 Task: Use Google Earth to explore the Himalayas and measure distances and areas in the region.
Action: Mouse moved to (154, 171)
Screenshot: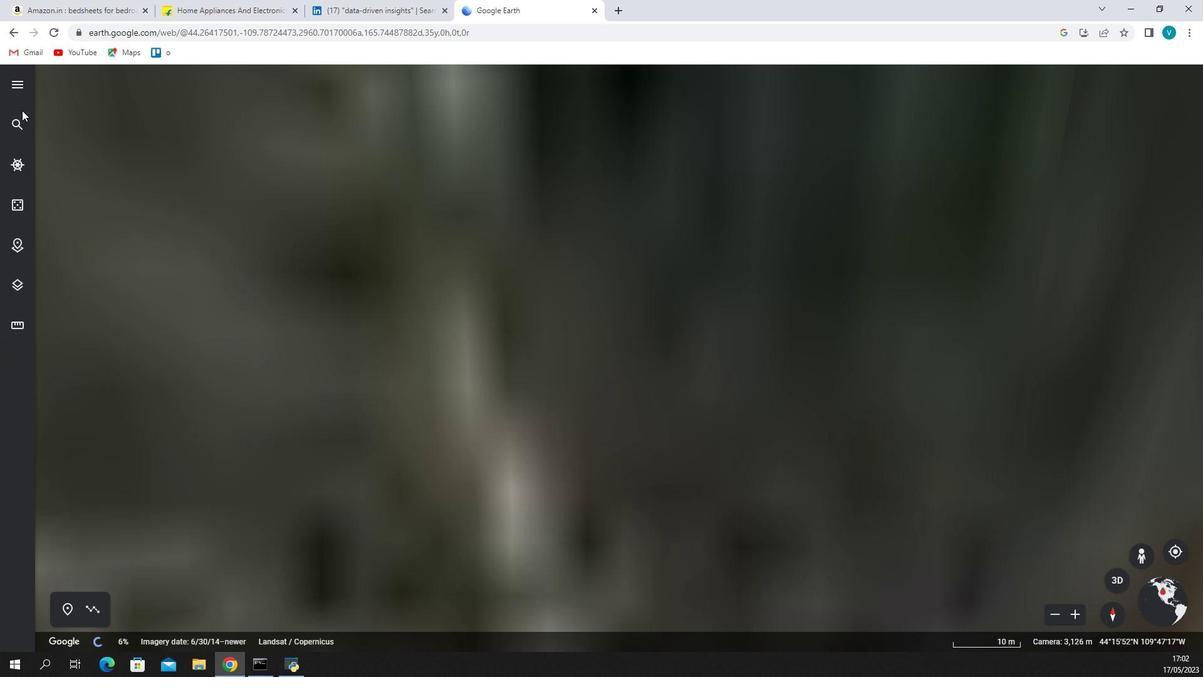 
Action: Mouse pressed left at (154, 171)
Screenshot: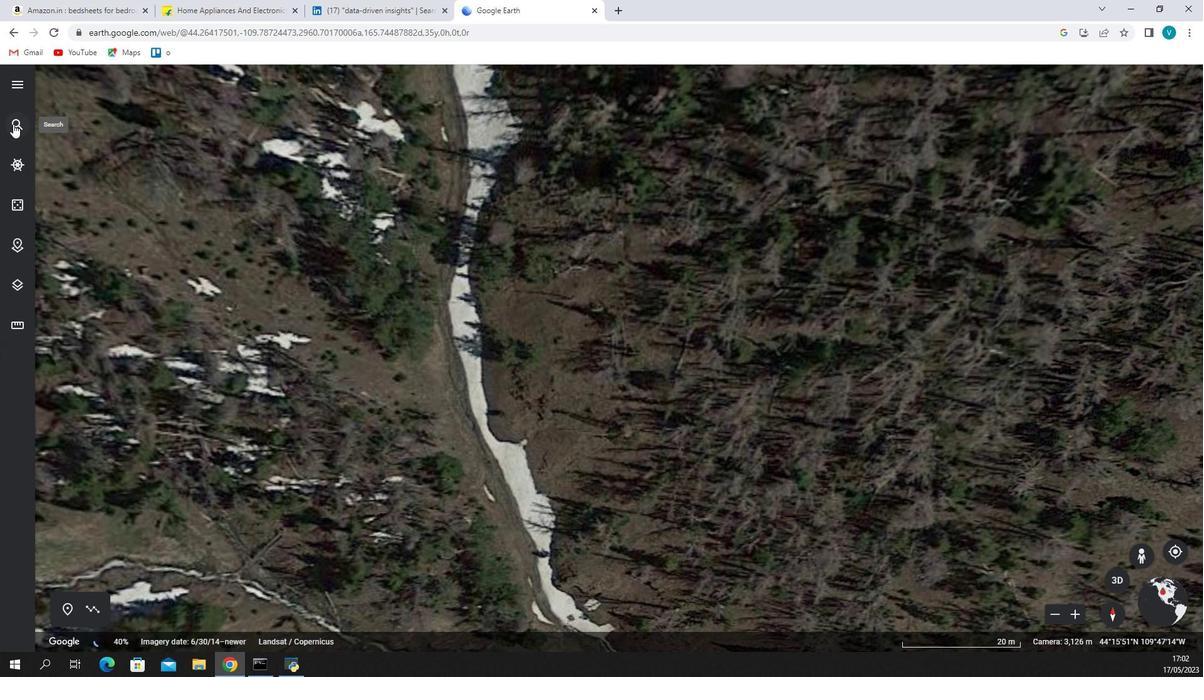 
Action: Mouse moved to (161, 172)
Screenshot: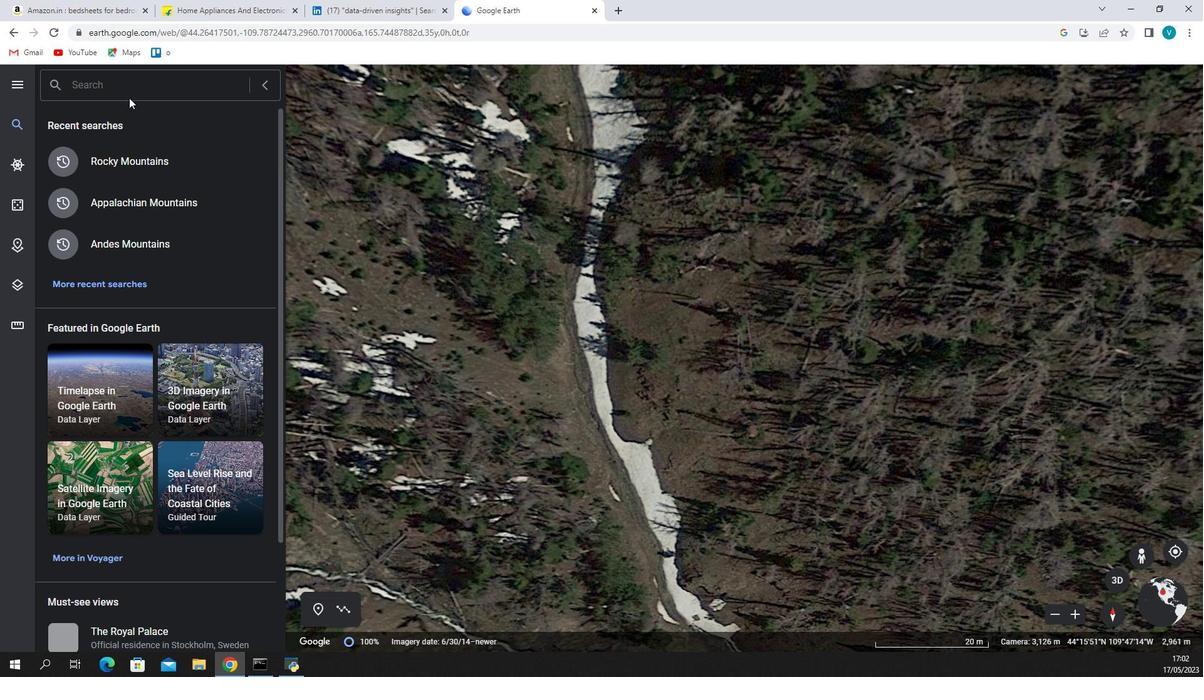 
Action: Mouse pressed left at (161, 172)
Screenshot: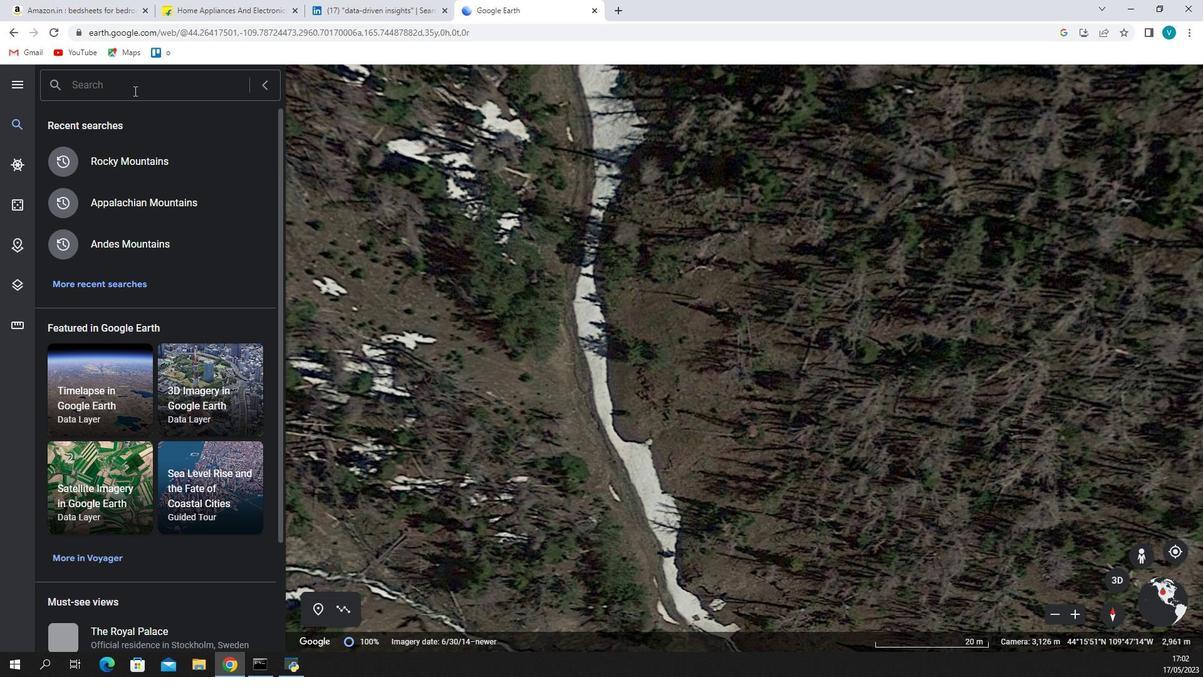 
Action: Mouse moved to (161, 172)
Screenshot: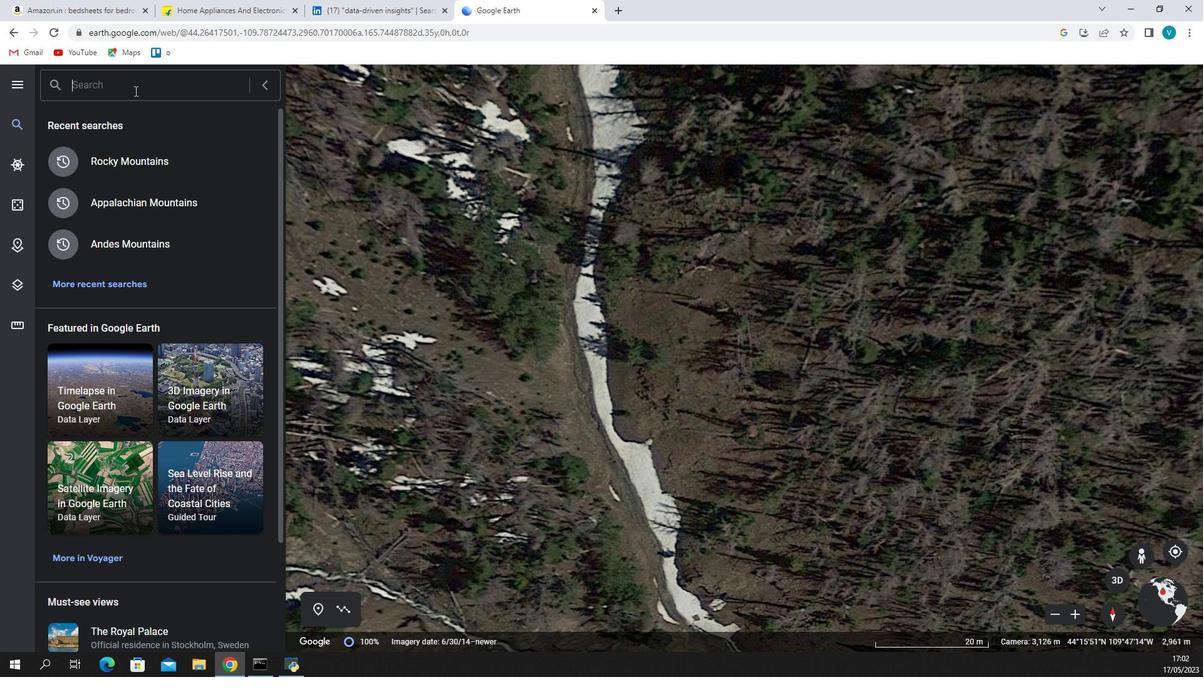 
Action: Key pressed <Key.shift>Himalalayas
Screenshot: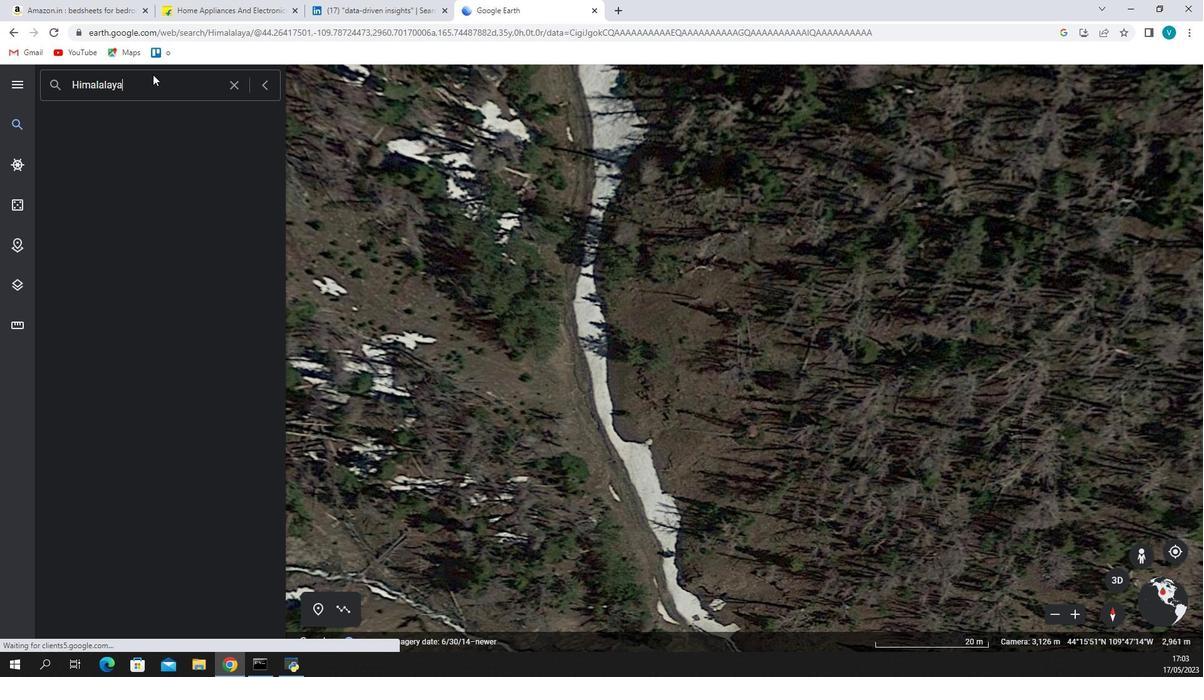 
Action: Mouse moved to (162, 169)
Screenshot: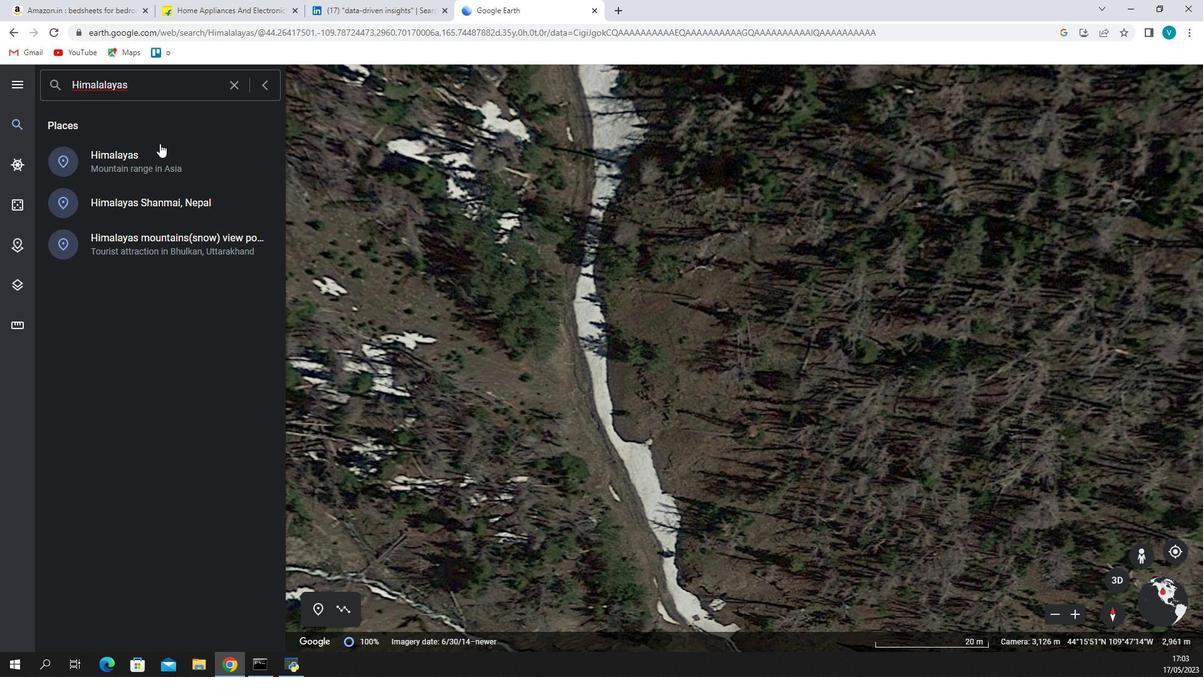 
Action: Mouse pressed left at (162, 169)
Screenshot: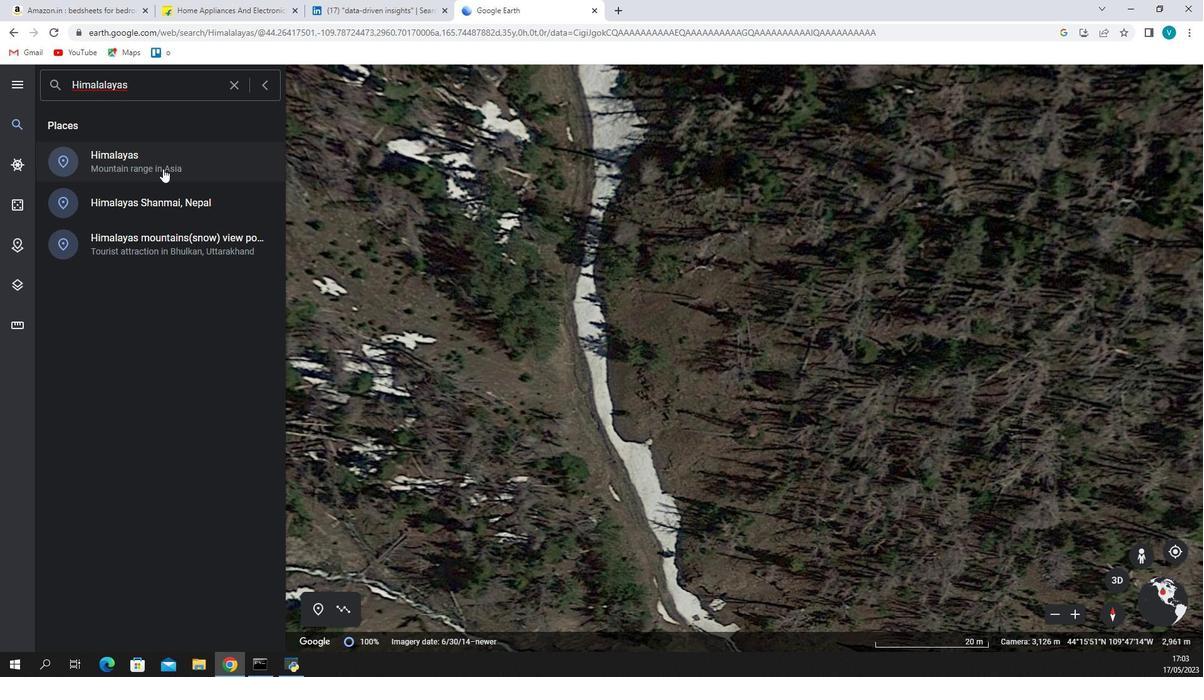 
Action: Mouse moved to (154, 165)
Screenshot: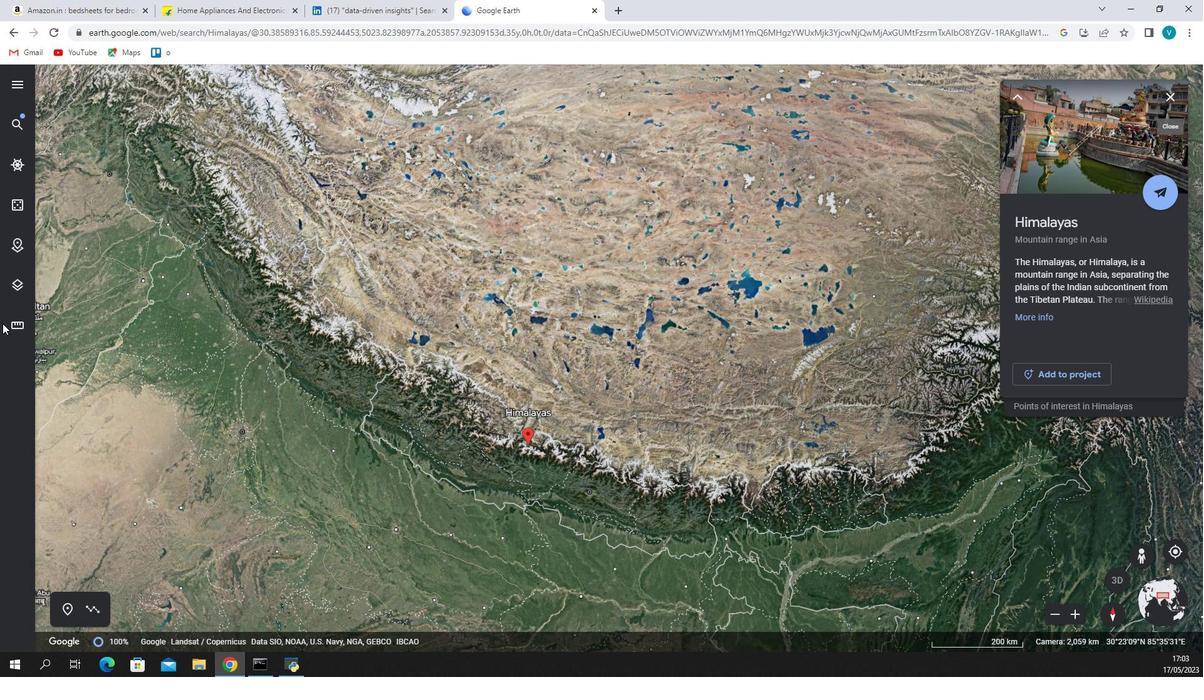 
Action: Mouse pressed left at (154, 165)
Screenshot: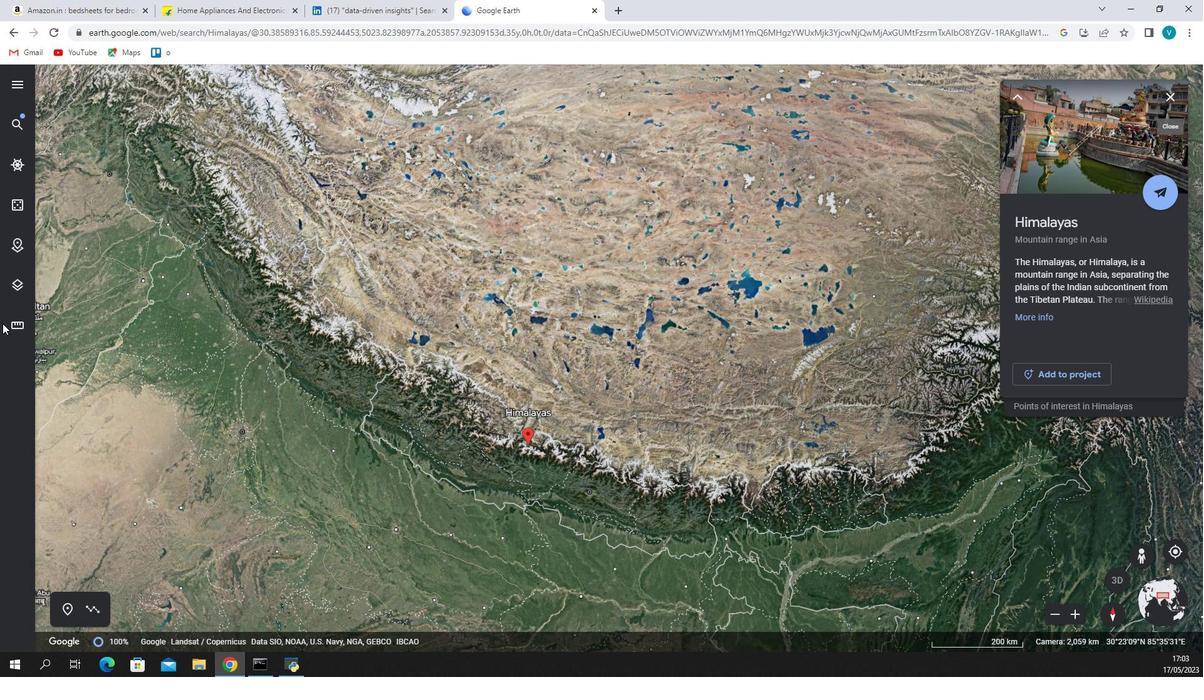 
Action: Mouse moved to (179, 161)
Screenshot: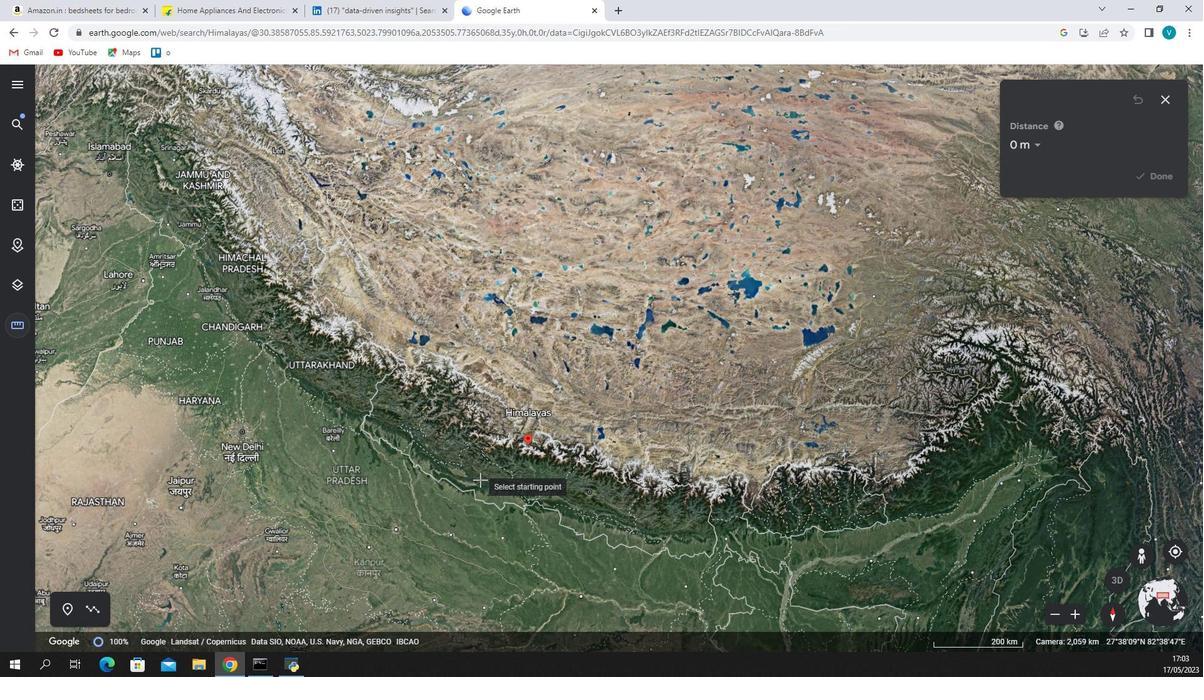 
Action: Mouse pressed left at (179, 161)
Screenshot: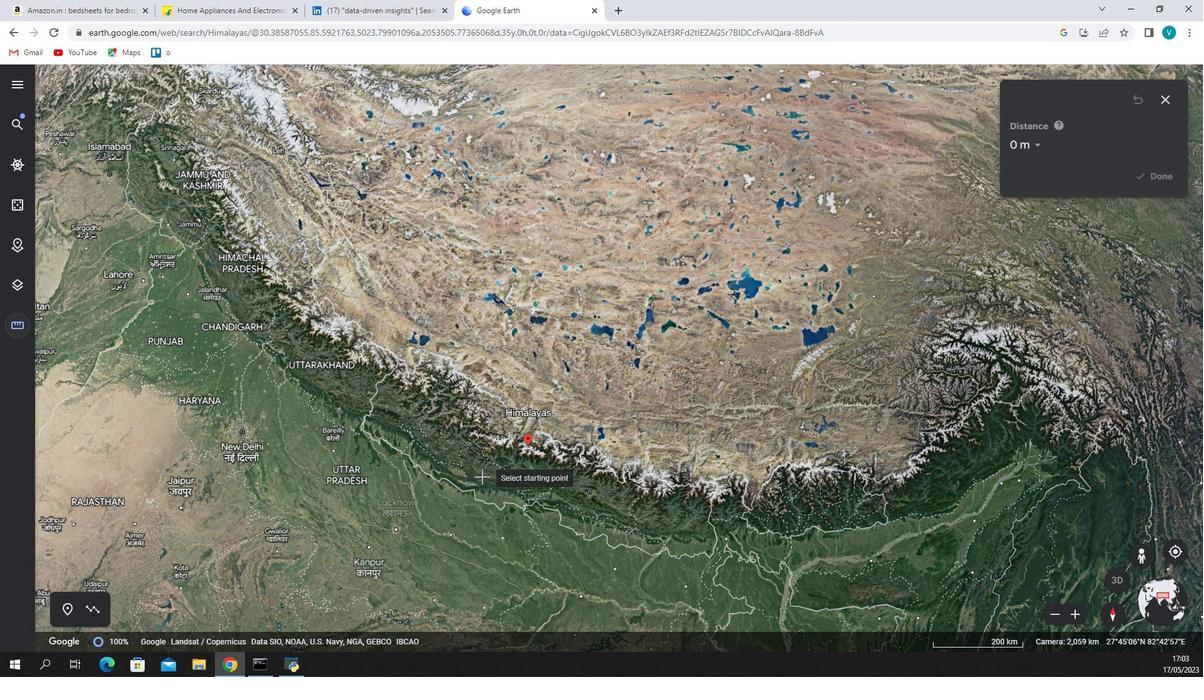 
Action: Mouse pressed left at (179, 161)
Screenshot: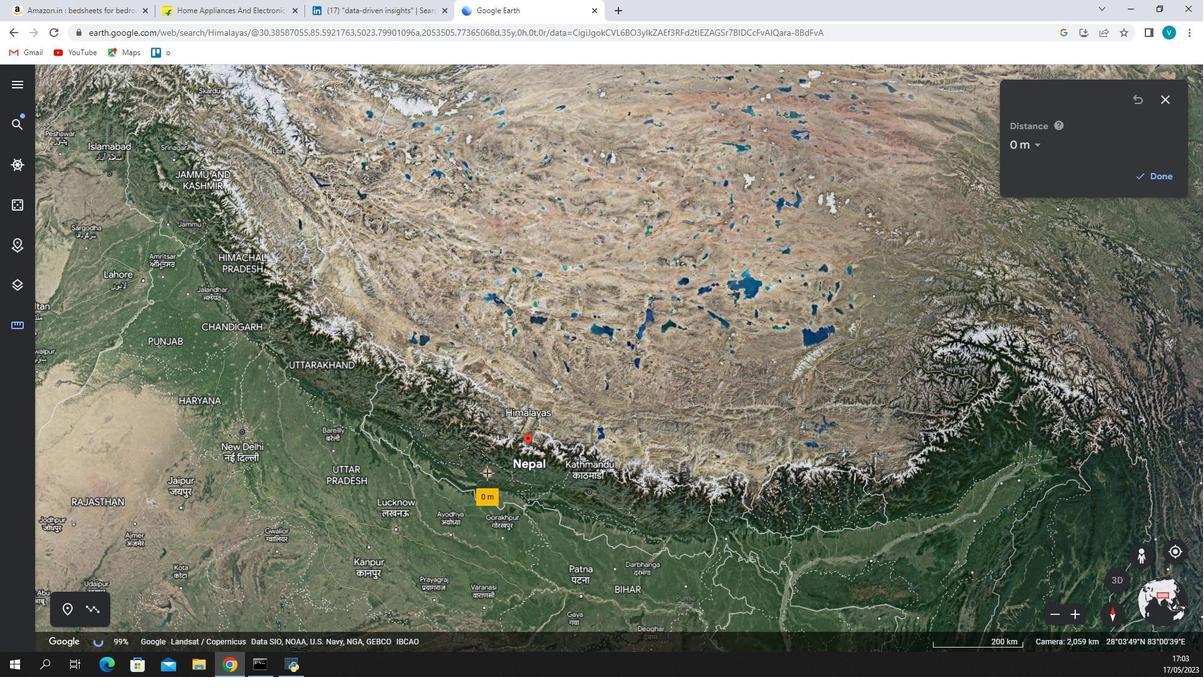 
Action: Mouse moved to (178, 160)
Screenshot: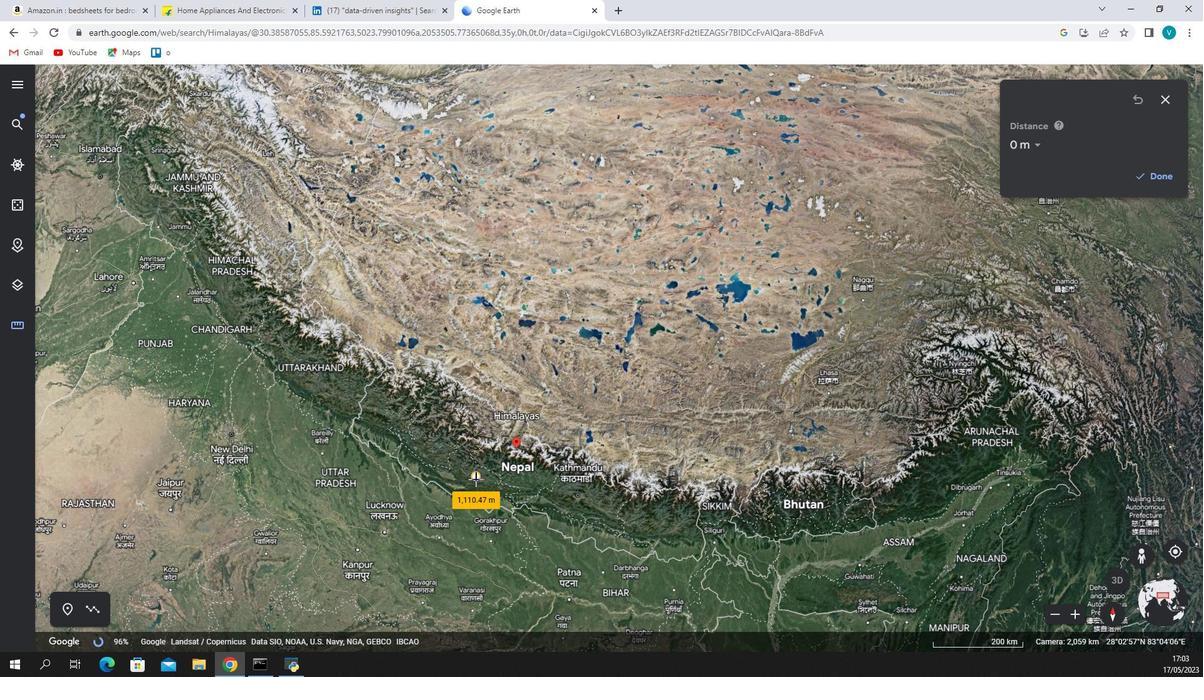 
Action: Mouse pressed left at (178, 160)
Screenshot: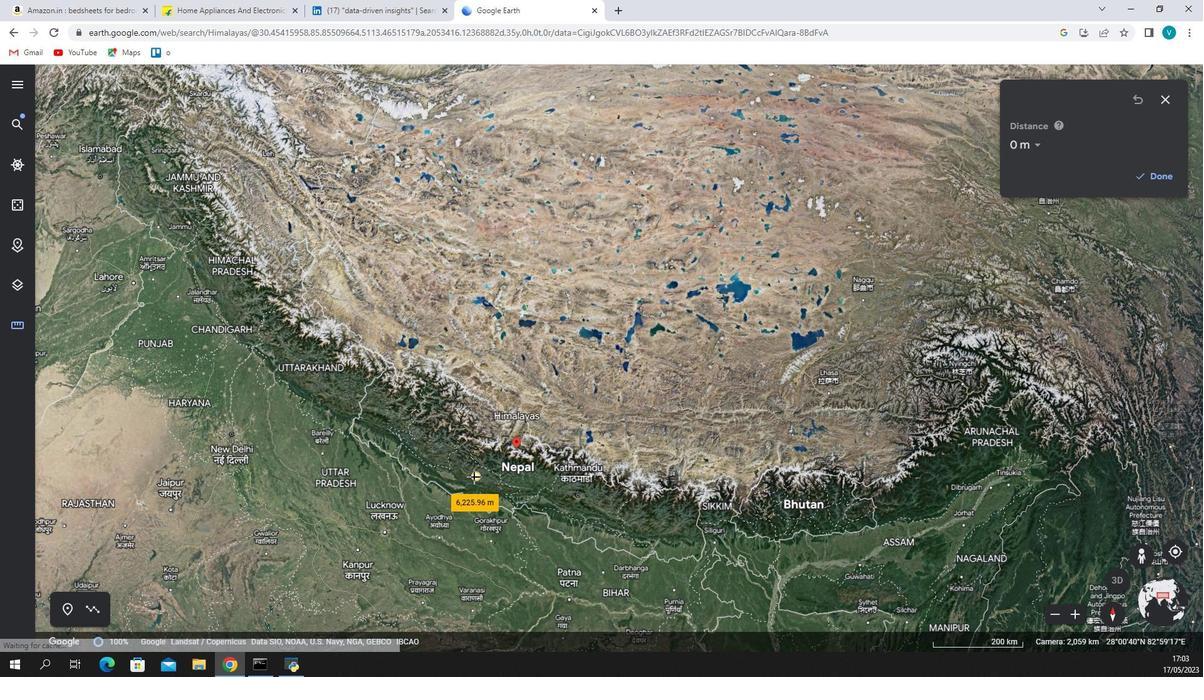 
Action: Mouse moved to (173, 163)
Screenshot: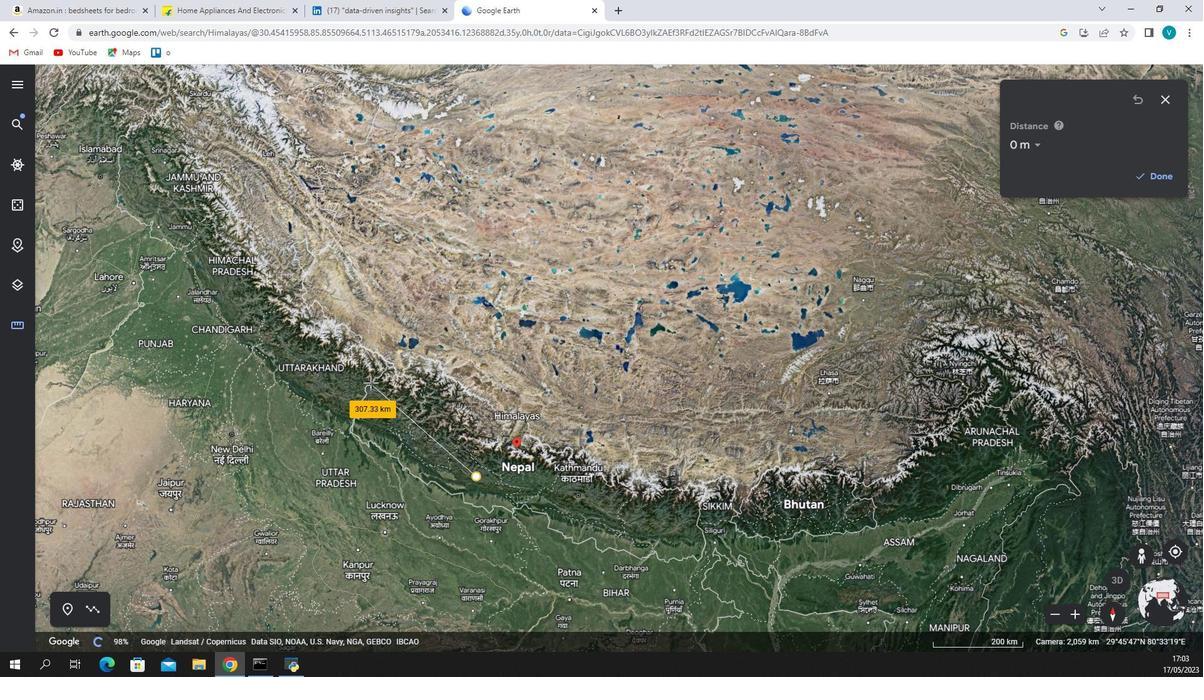
Action: Mouse pressed left at (173, 163)
Screenshot: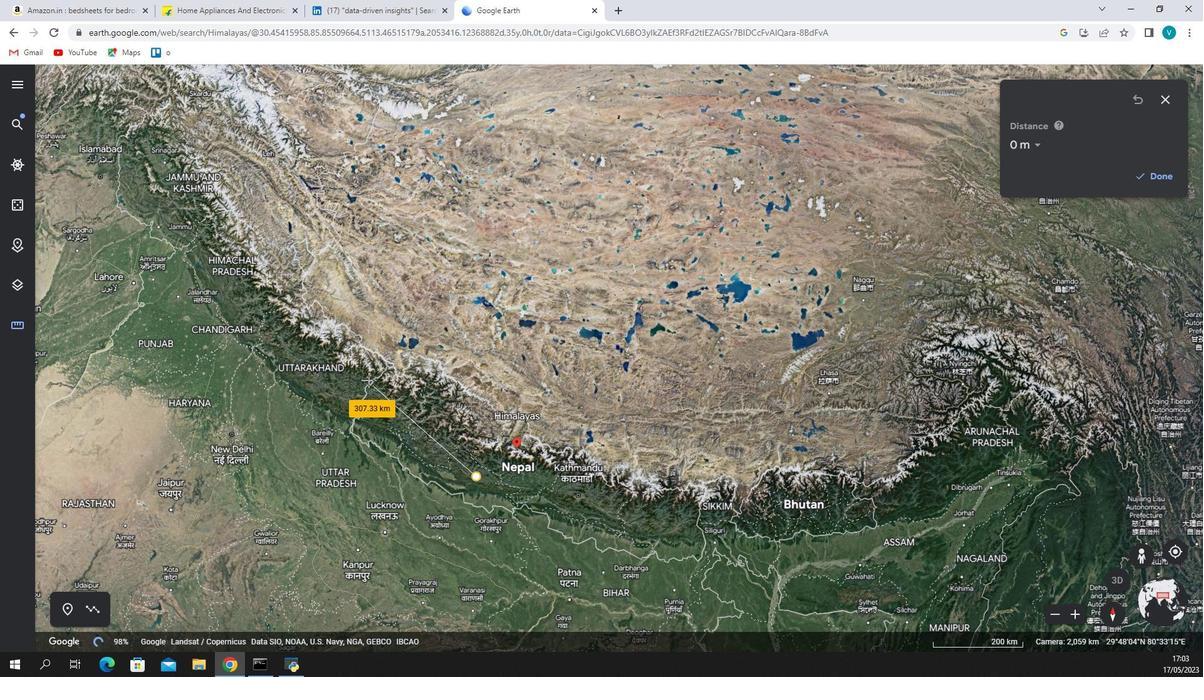 
Action: Mouse moved to (174, 164)
Screenshot: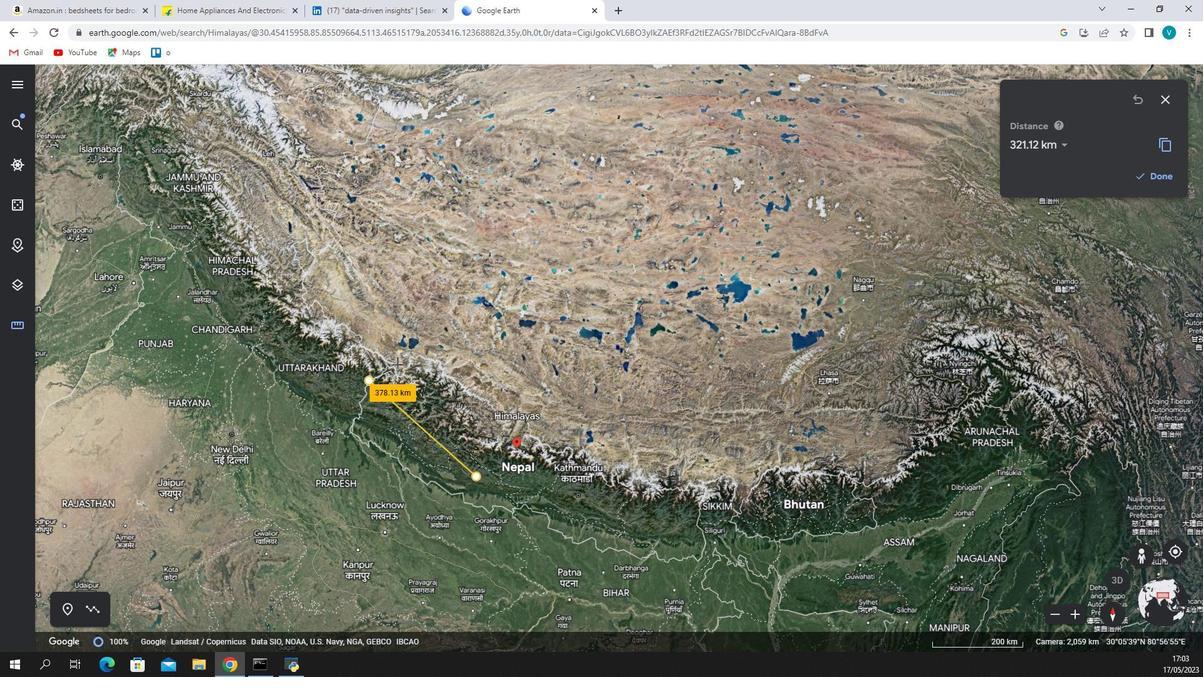 
Action: Mouse pressed left at (174, 164)
Screenshot: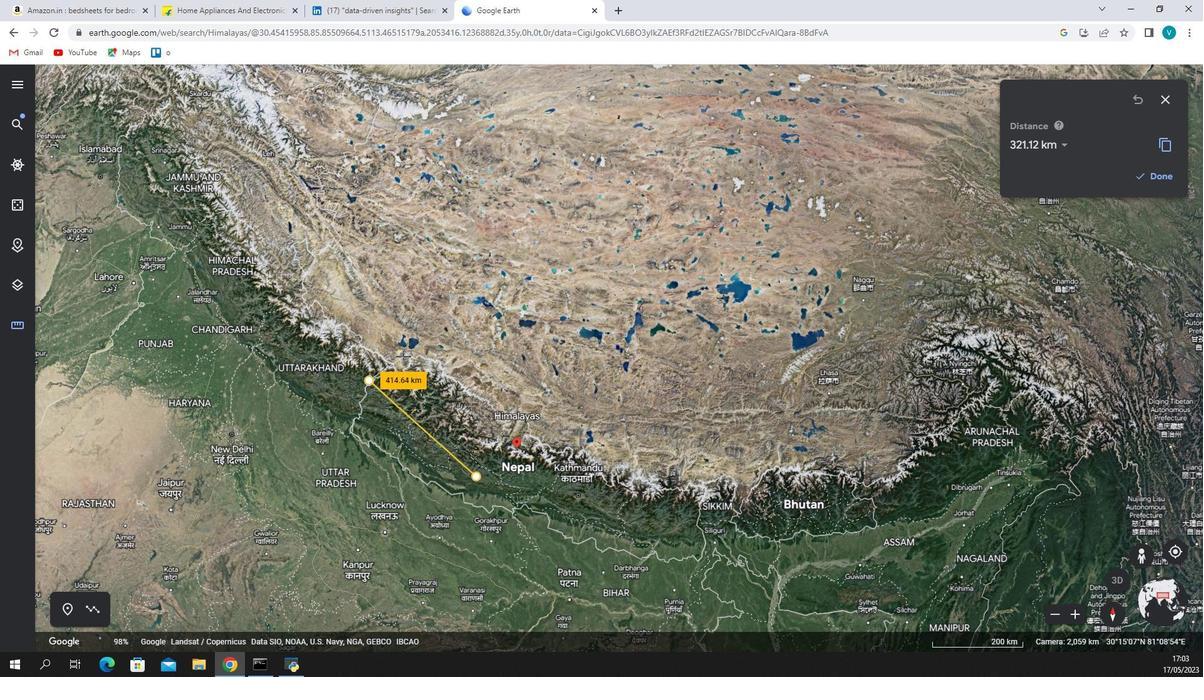 
Action: Mouse moved to (188, 161)
Screenshot: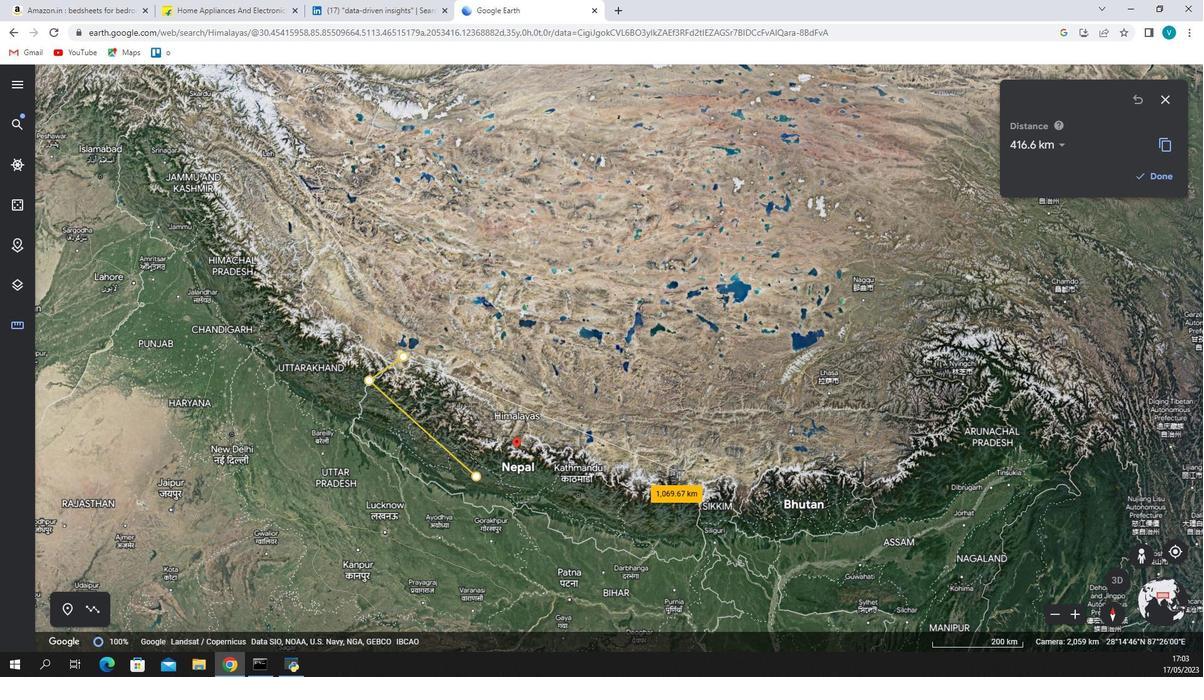 
Action: Mouse pressed left at (188, 161)
Screenshot: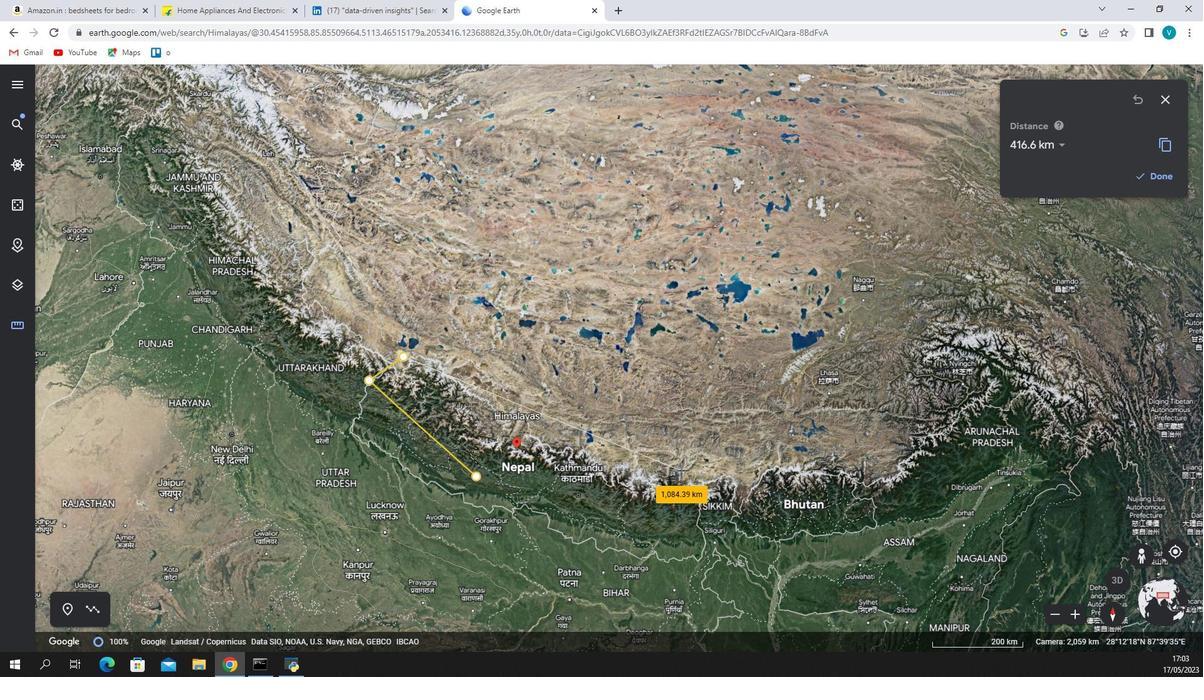 
Action: Mouse moved to (189, 159)
Screenshot: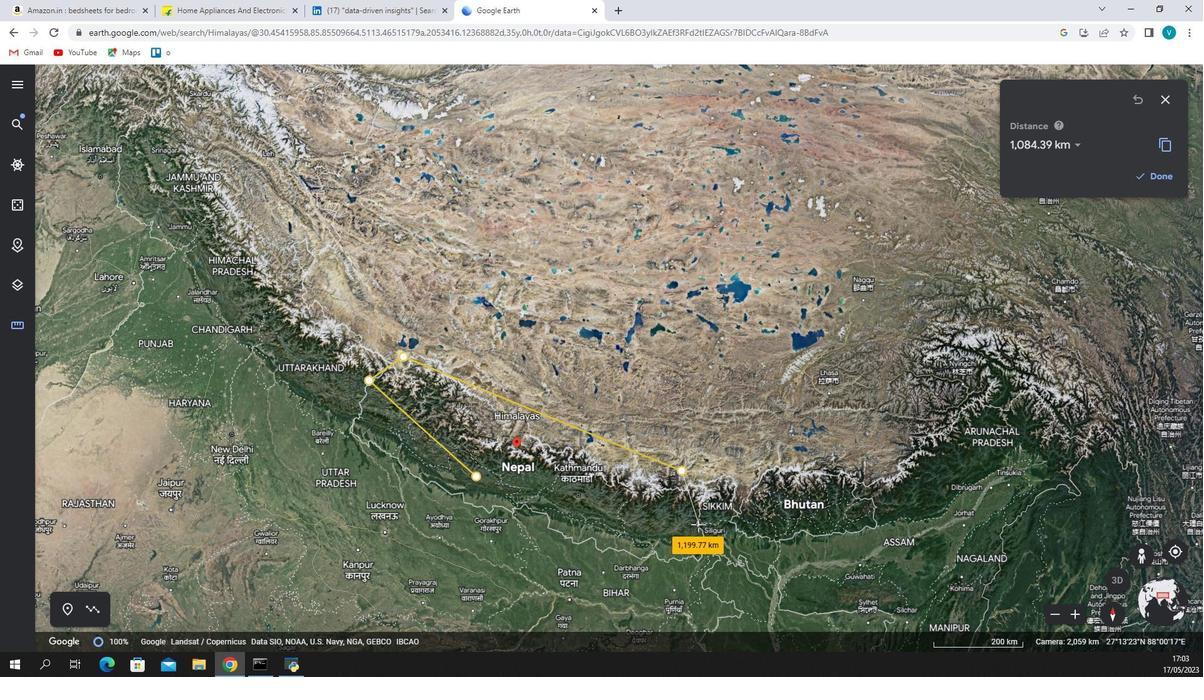 
Action: Mouse pressed left at (189, 159)
Screenshot: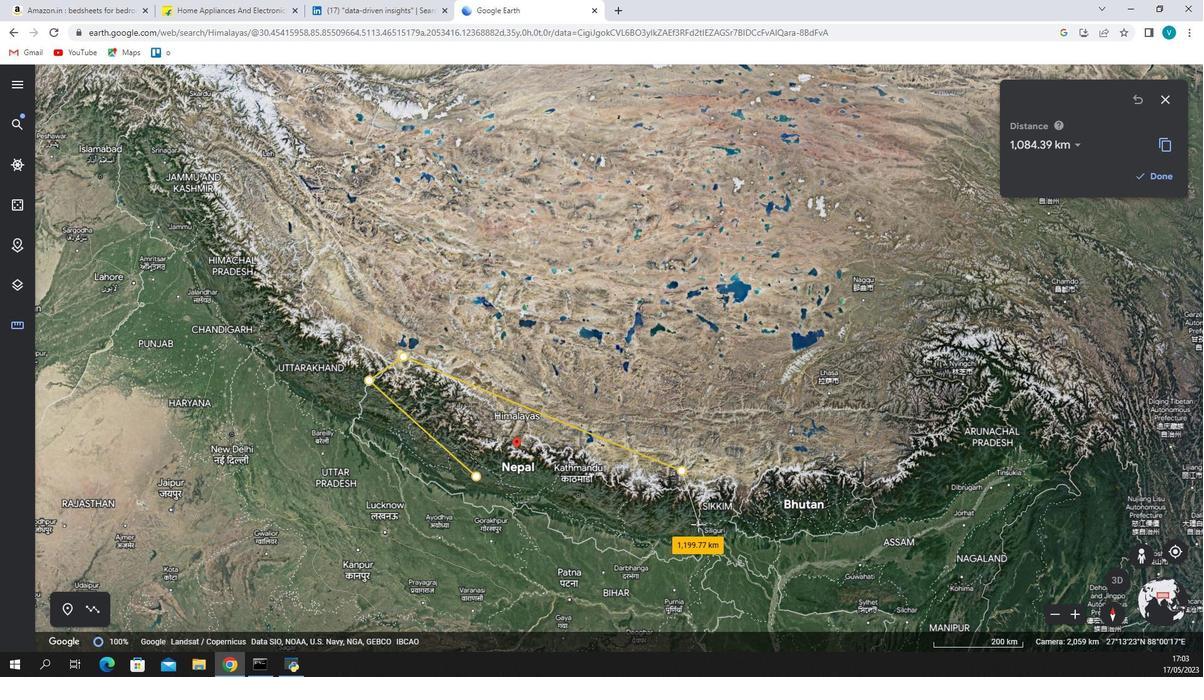 
Action: Mouse moved to (178, 160)
Screenshot: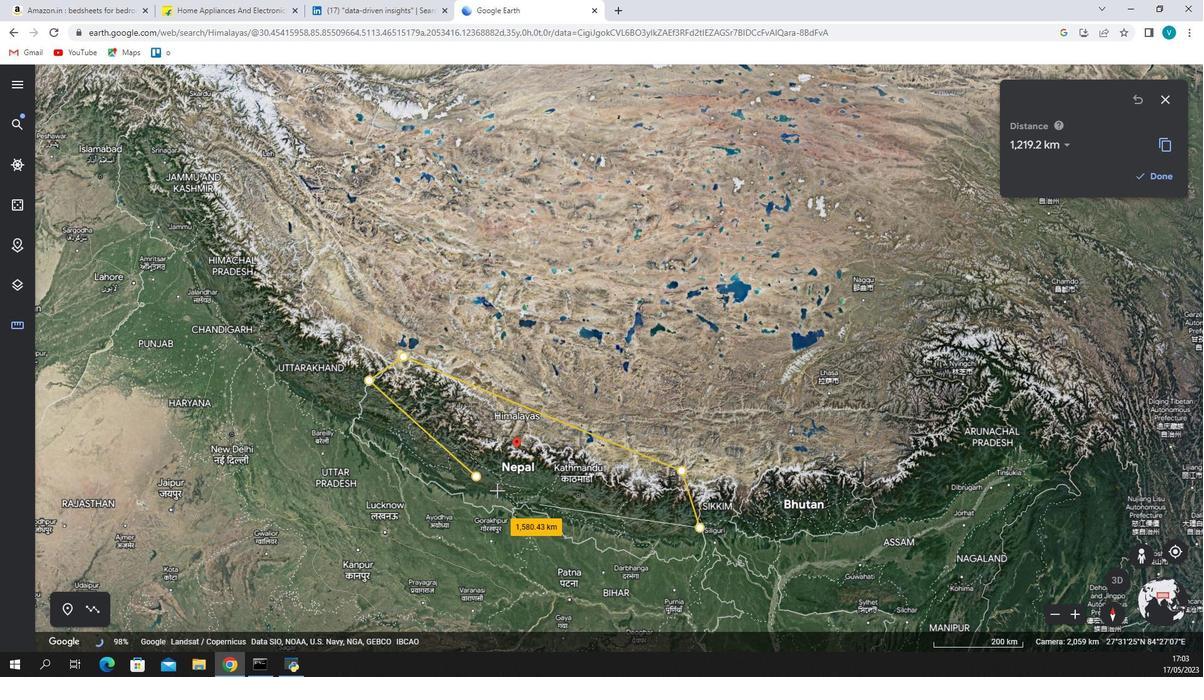 
Action: Mouse pressed left at (178, 160)
Screenshot: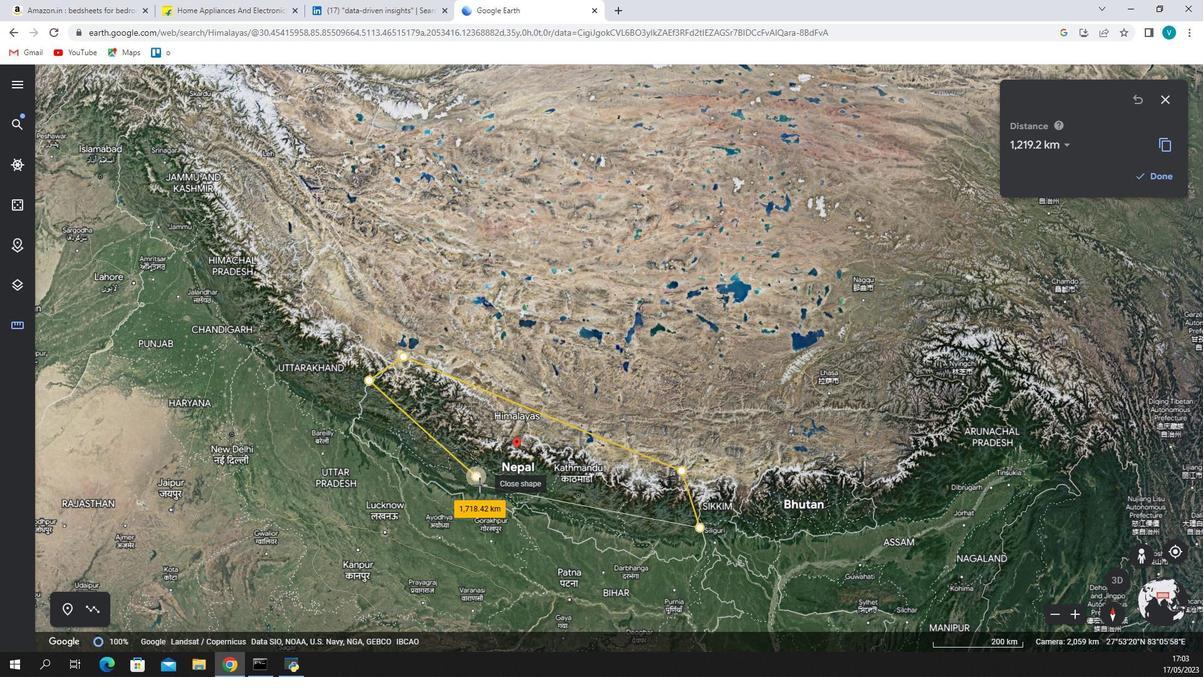 
Action: Mouse moved to (178, 160)
Screenshot: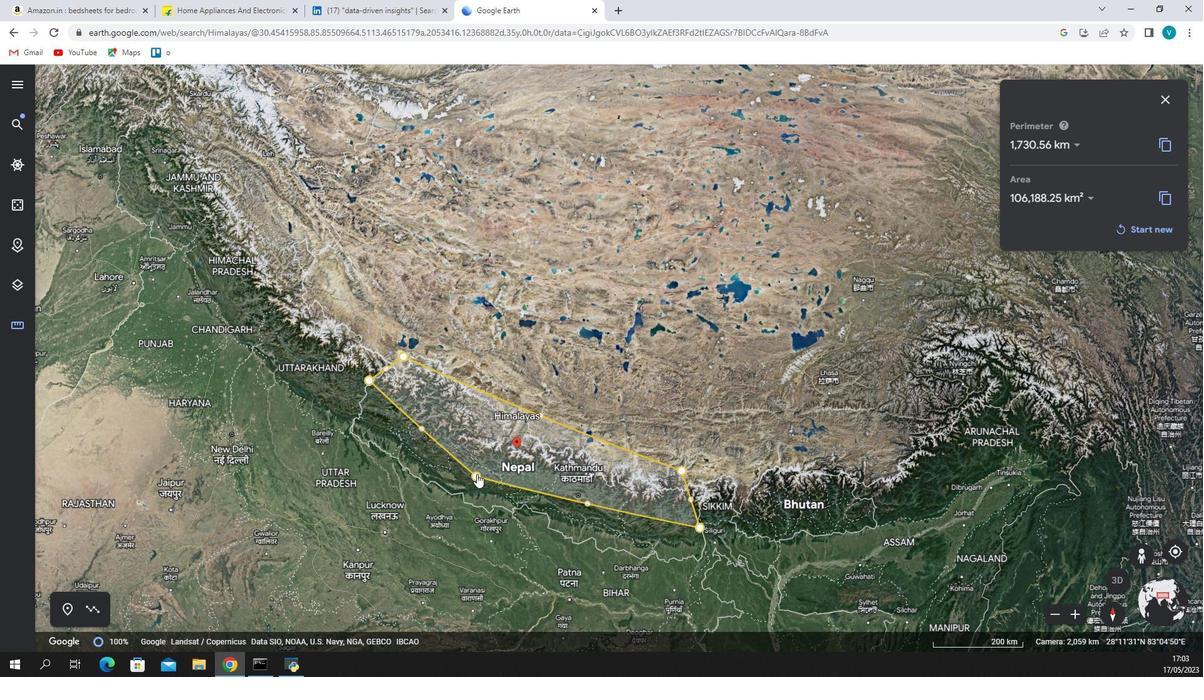 
Action: Mouse pressed left at (178, 160)
Screenshot: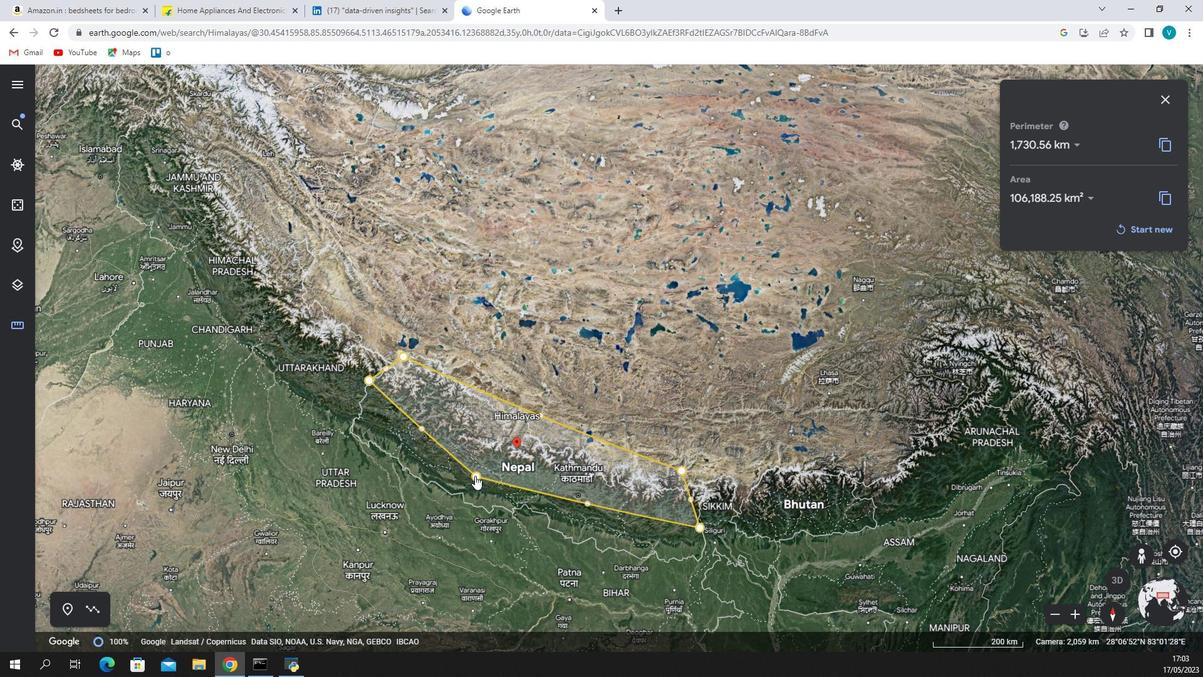 
Action: Mouse moved to (176, 162)
Screenshot: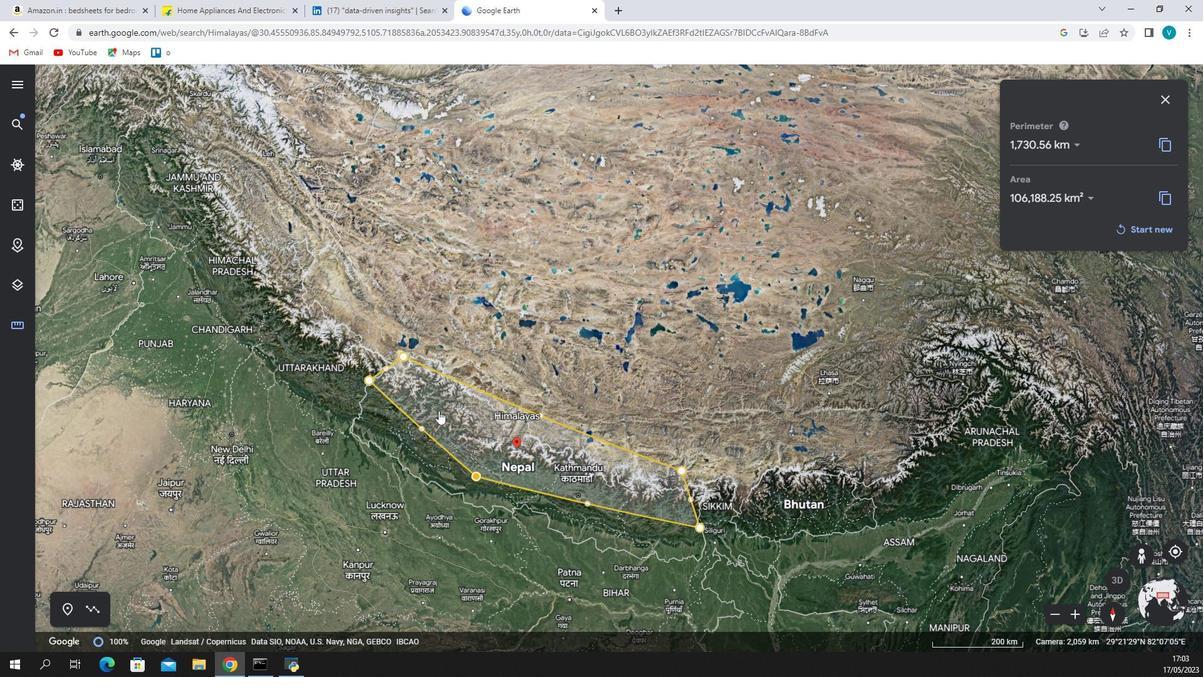 
